 Task: Create a rule from the Routing list, Task moved to a section -> Set Priority in the project AtlasLine , set the section as To-Do and set the priority of the task as  High
Action: Mouse moved to (1197, 310)
Screenshot: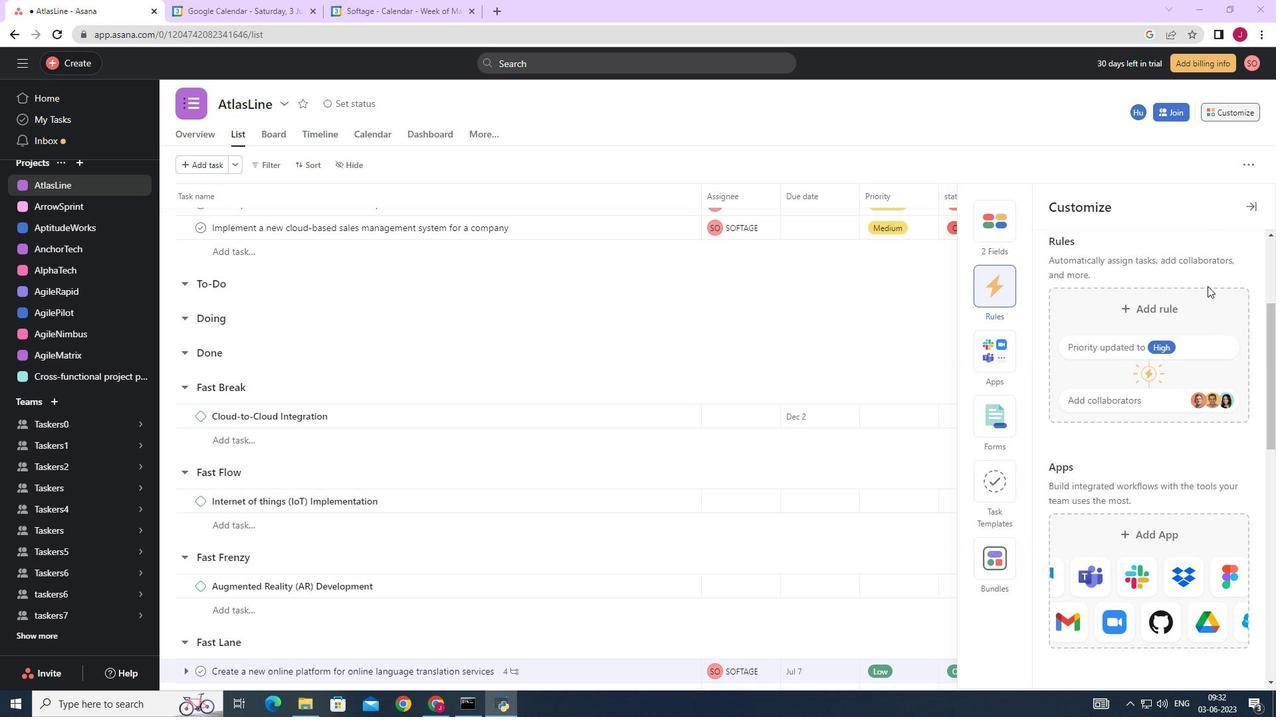 
Action: Mouse pressed left at (1197, 310)
Screenshot: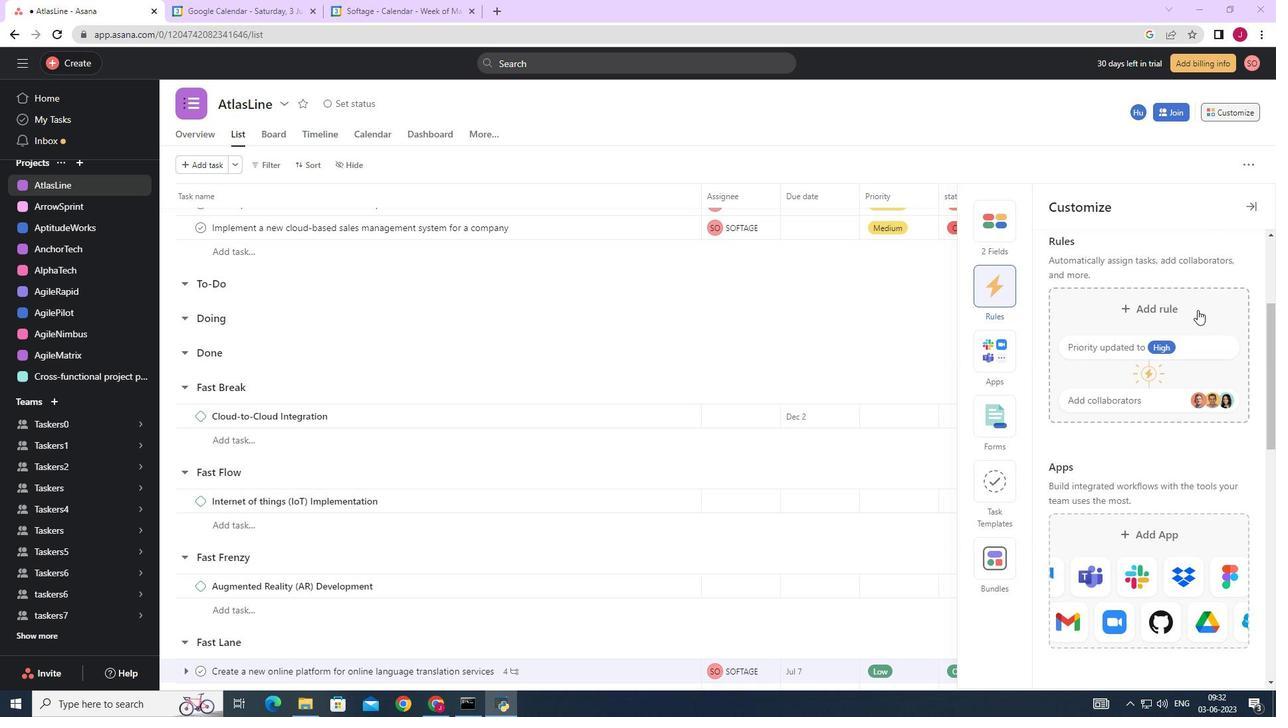 
Action: Mouse moved to (267, 176)
Screenshot: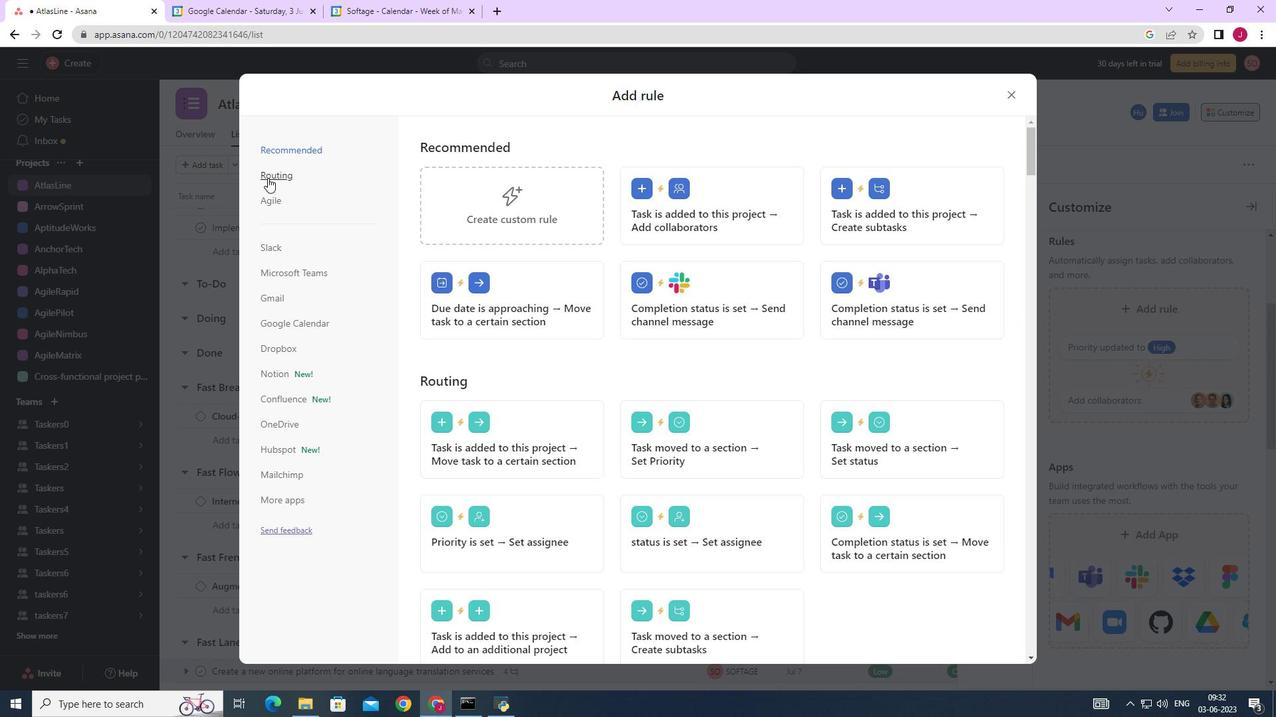 
Action: Mouse pressed left at (267, 176)
Screenshot: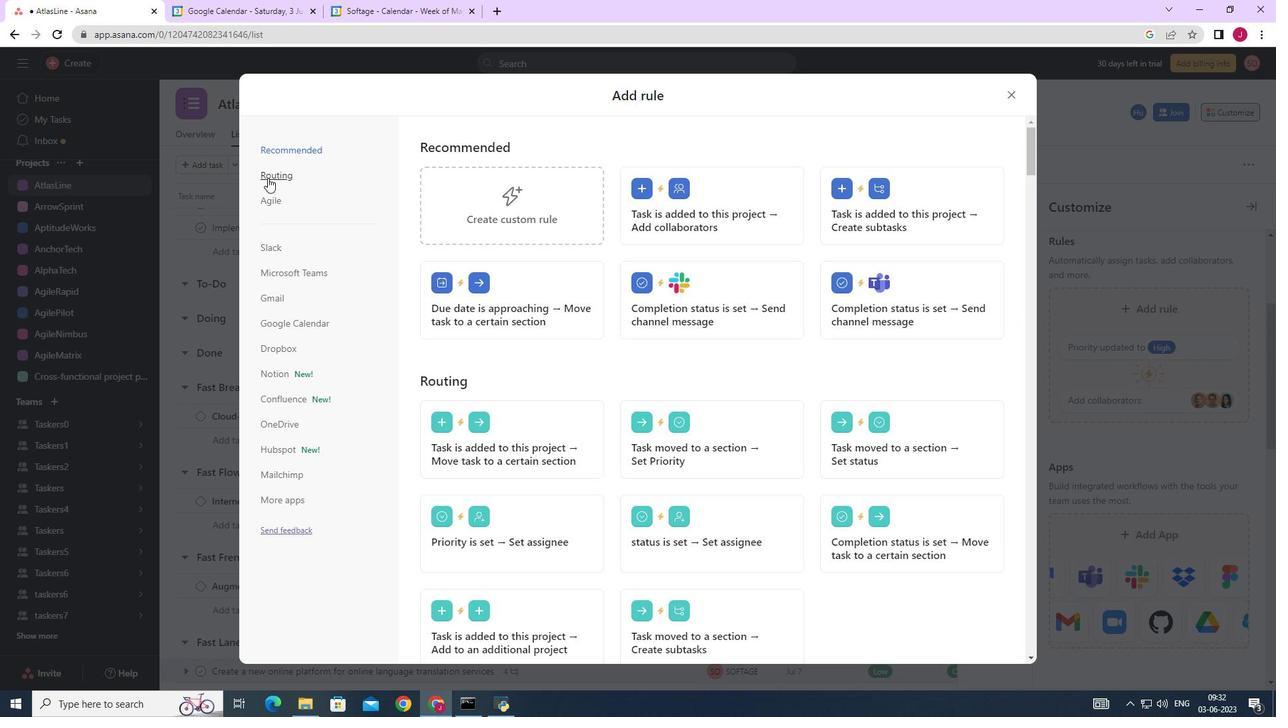 
Action: Mouse moved to (683, 215)
Screenshot: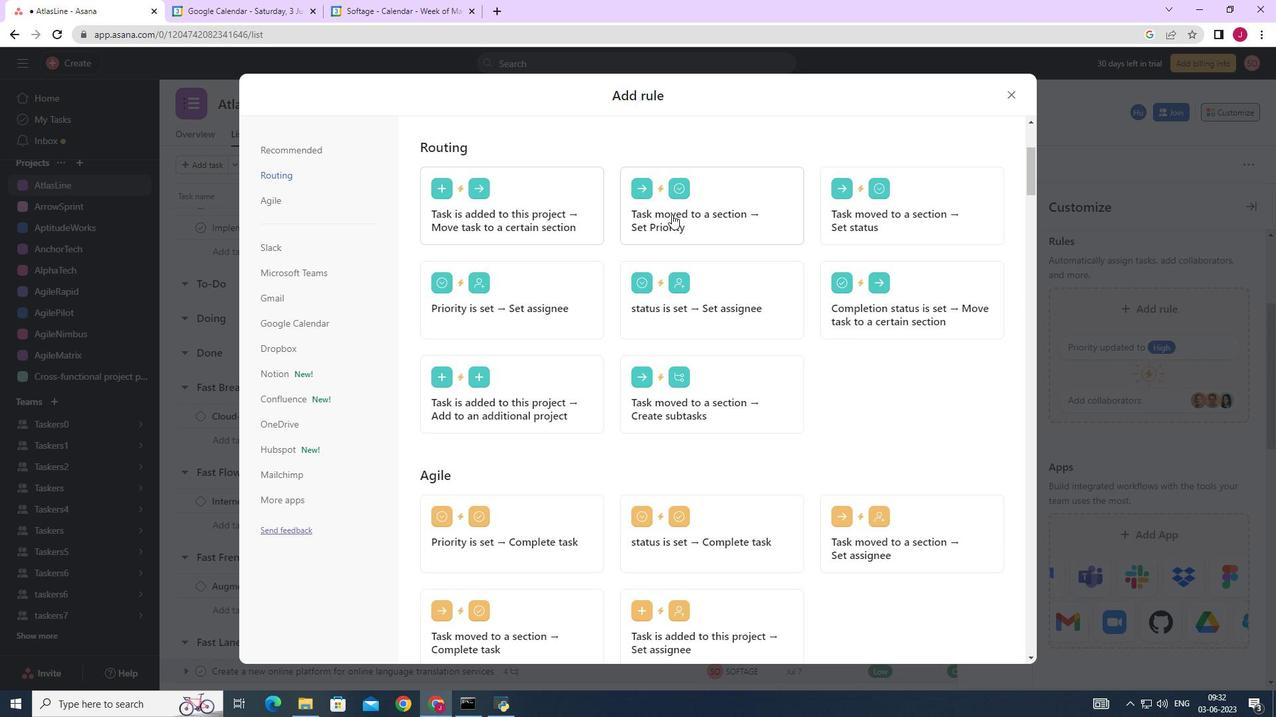 
Action: Mouse pressed left at (683, 215)
Screenshot: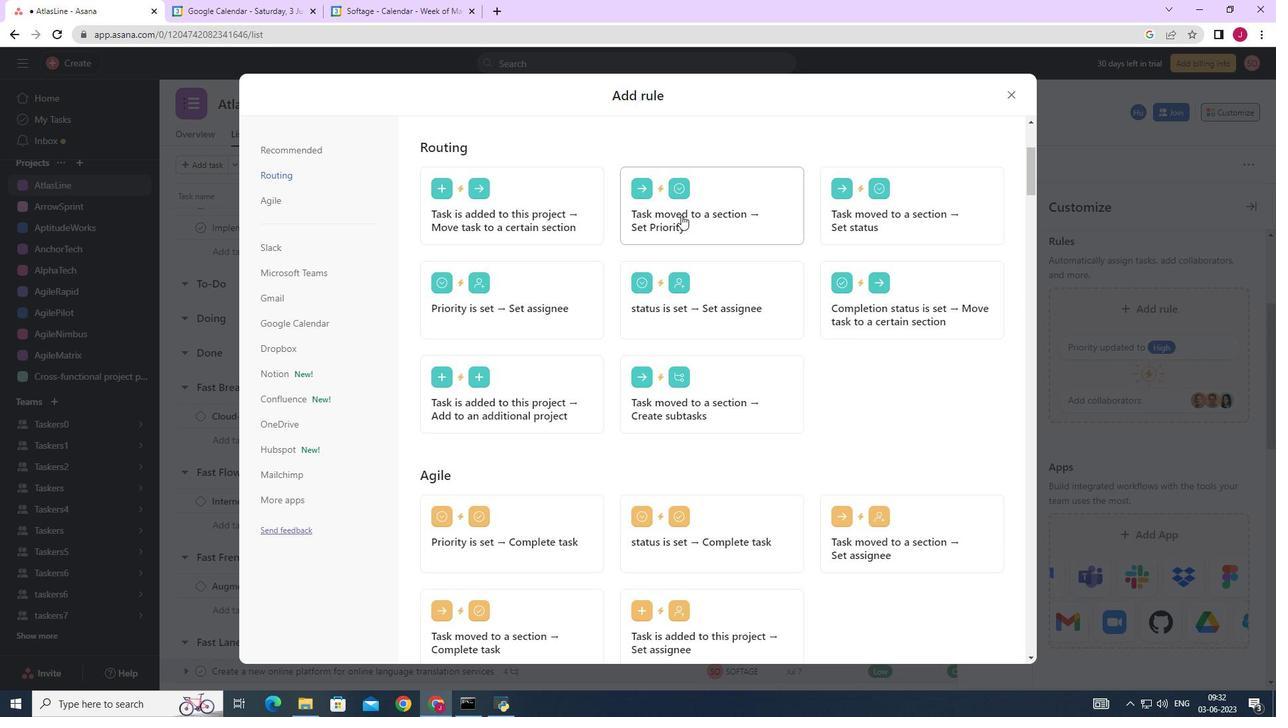 
Action: Mouse moved to (573, 349)
Screenshot: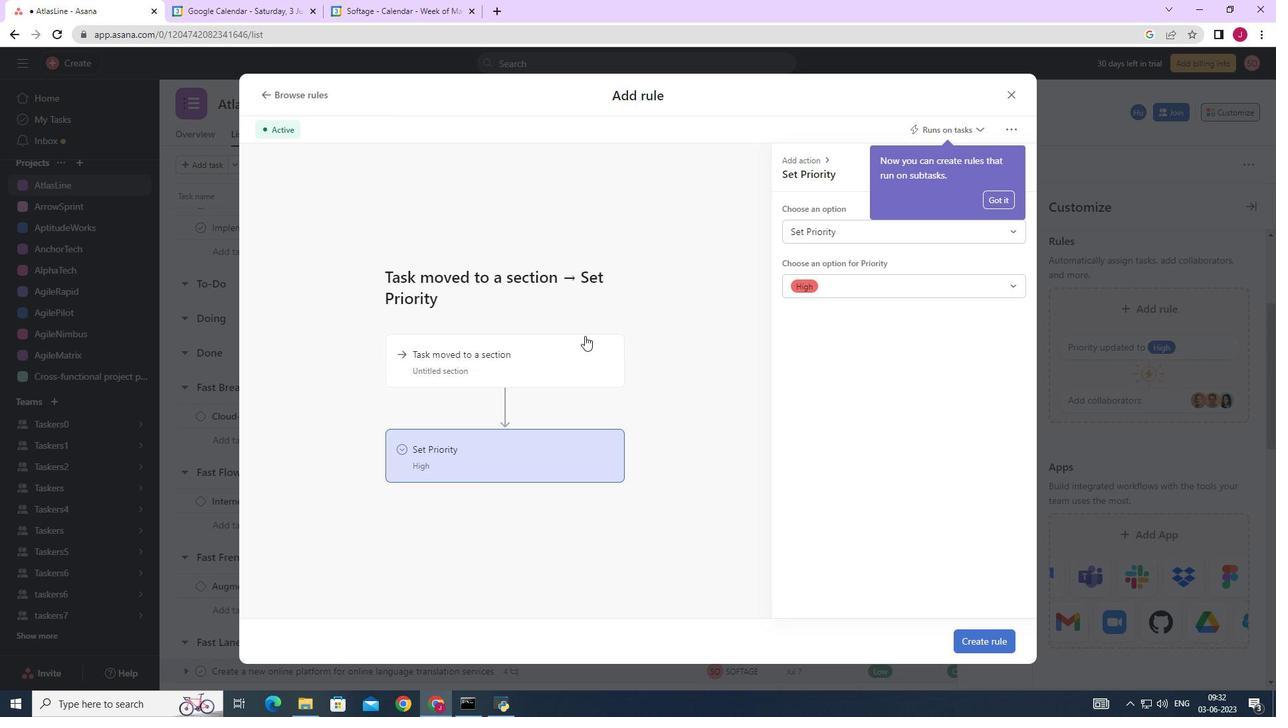 
Action: Mouse pressed left at (573, 349)
Screenshot: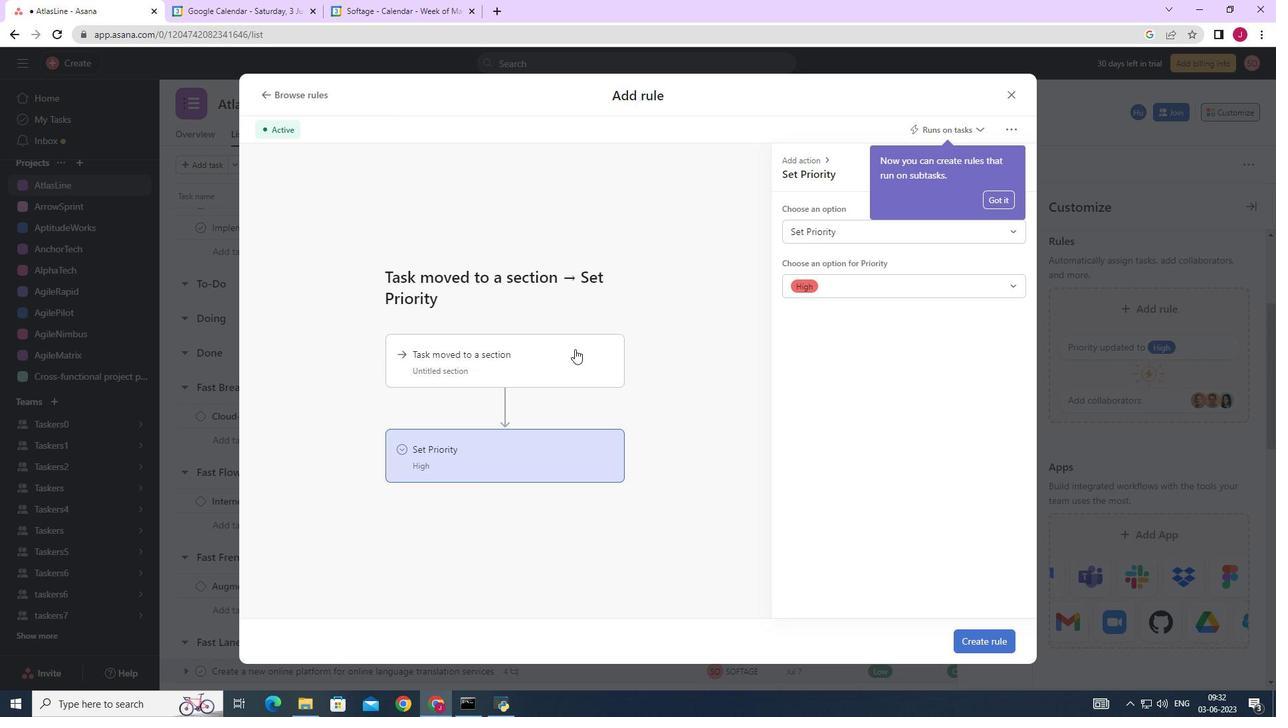 
Action: Mouse moved to (804, 228)
Screenshot: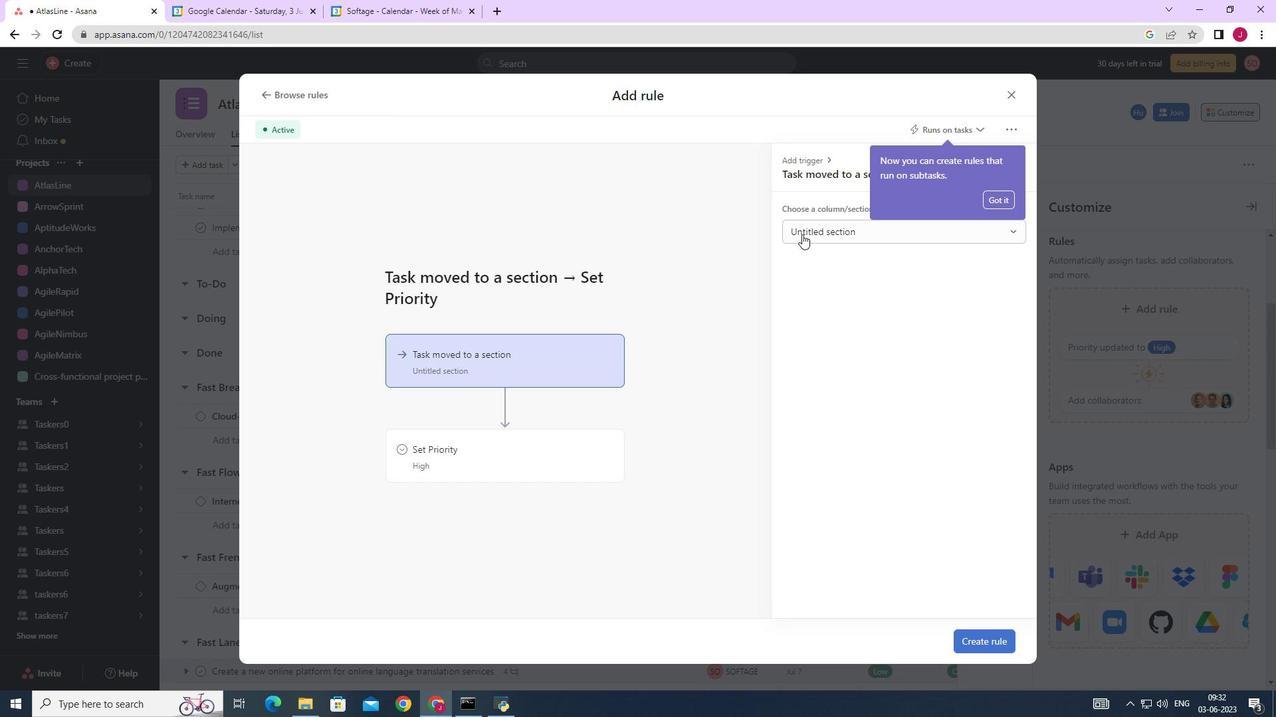
Action: Mouse pressed left at (804, 228)
Screenshot: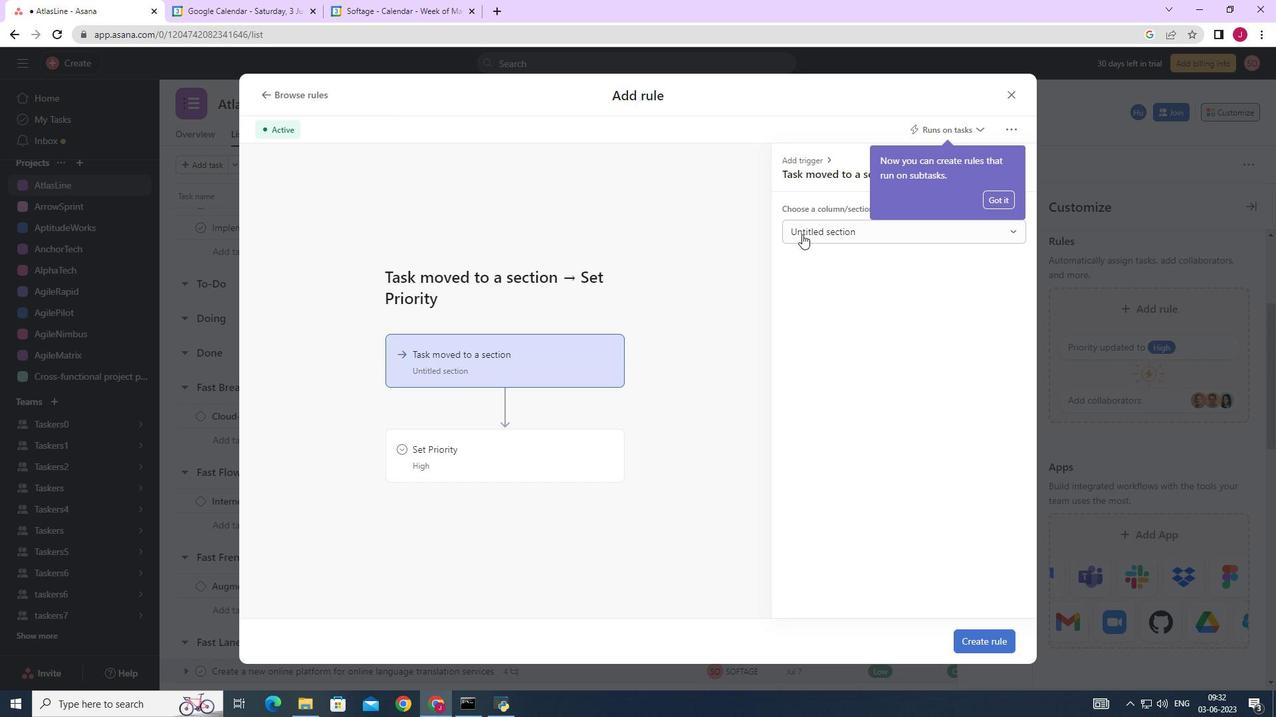 
Action: Mouse moved to (812, 281)
Screenshot: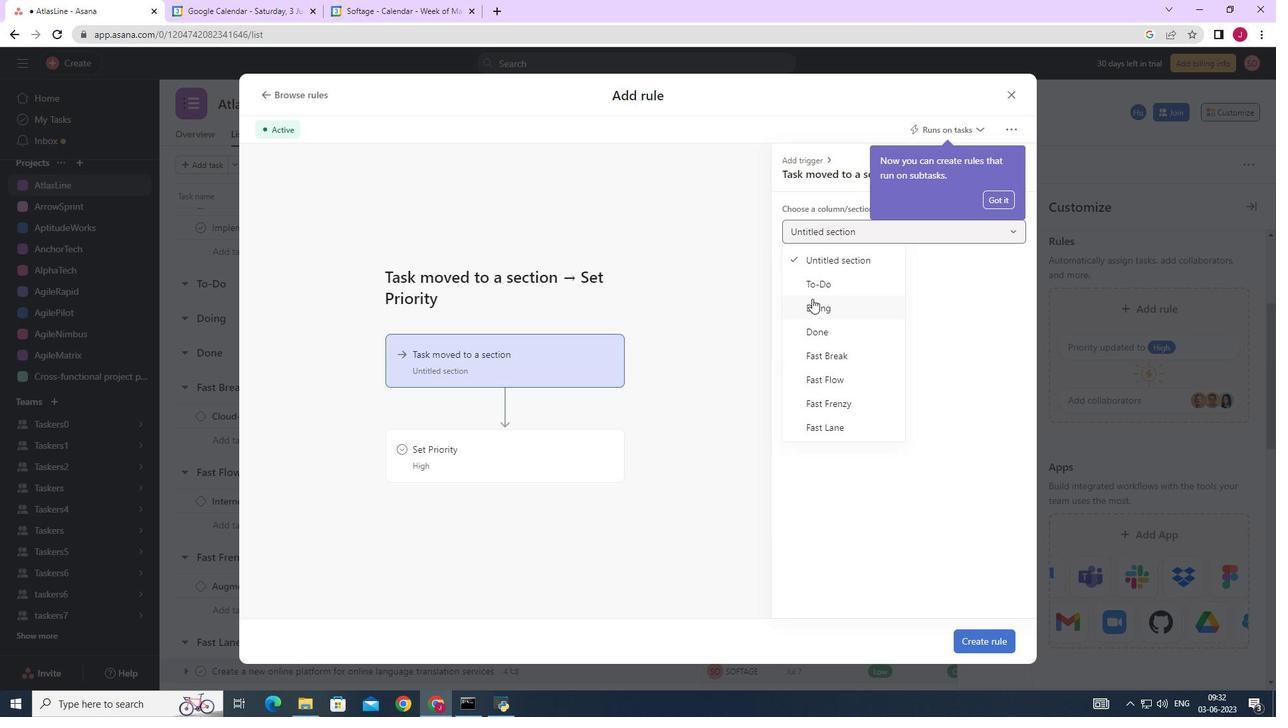 
Action: Mouse pressed left at (812, 281)
Screenshot: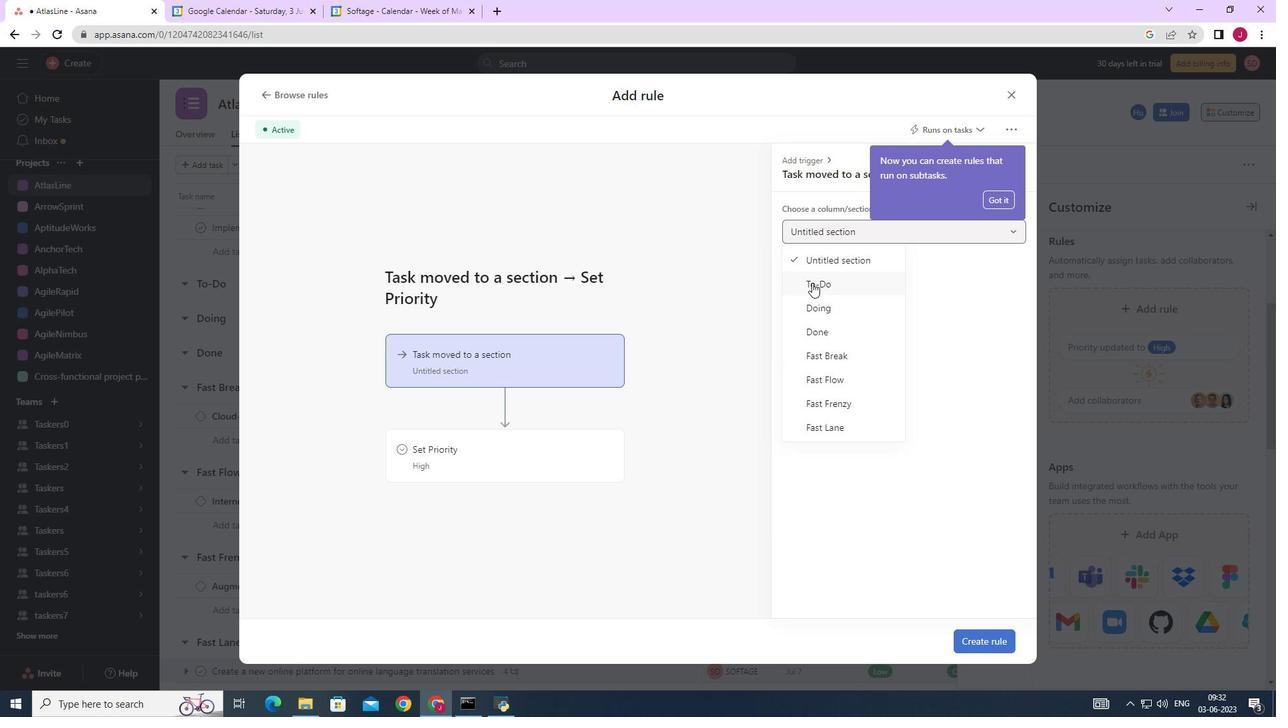 
Action: Mouse moved to (531, 461)
Screenshot: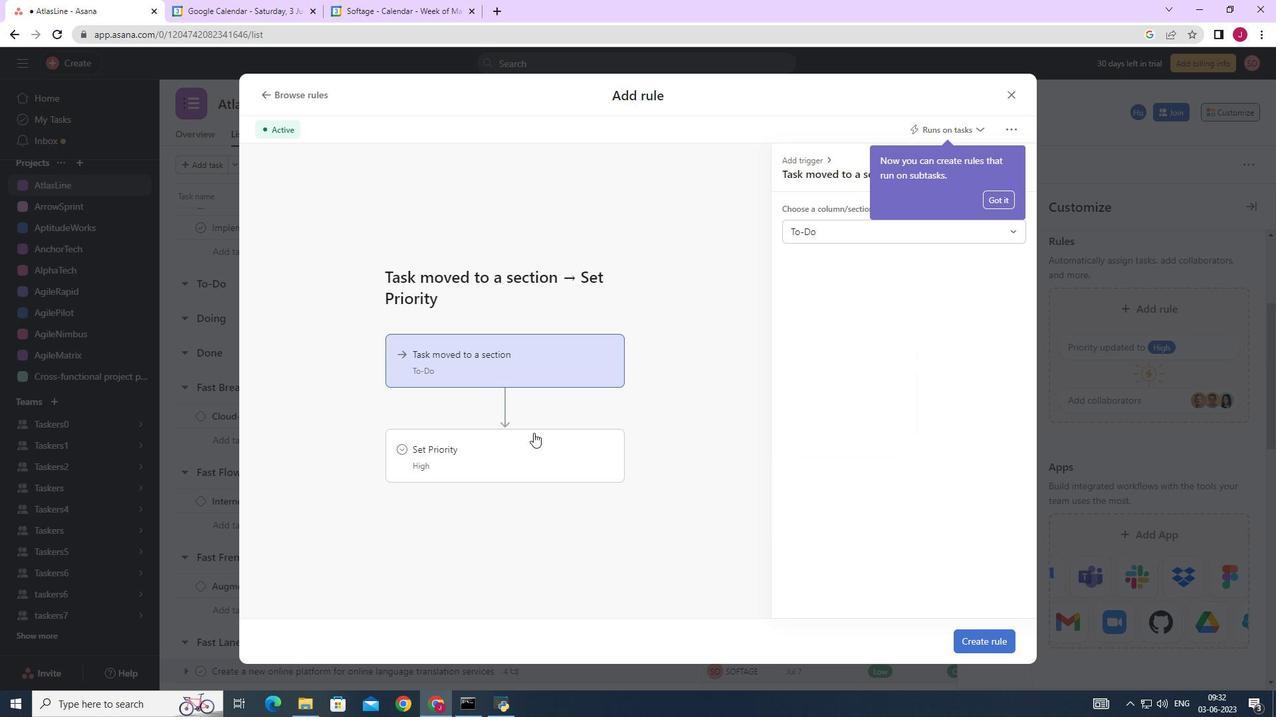 
Action: Mouse pressed left at (531, 461)
Screenshot: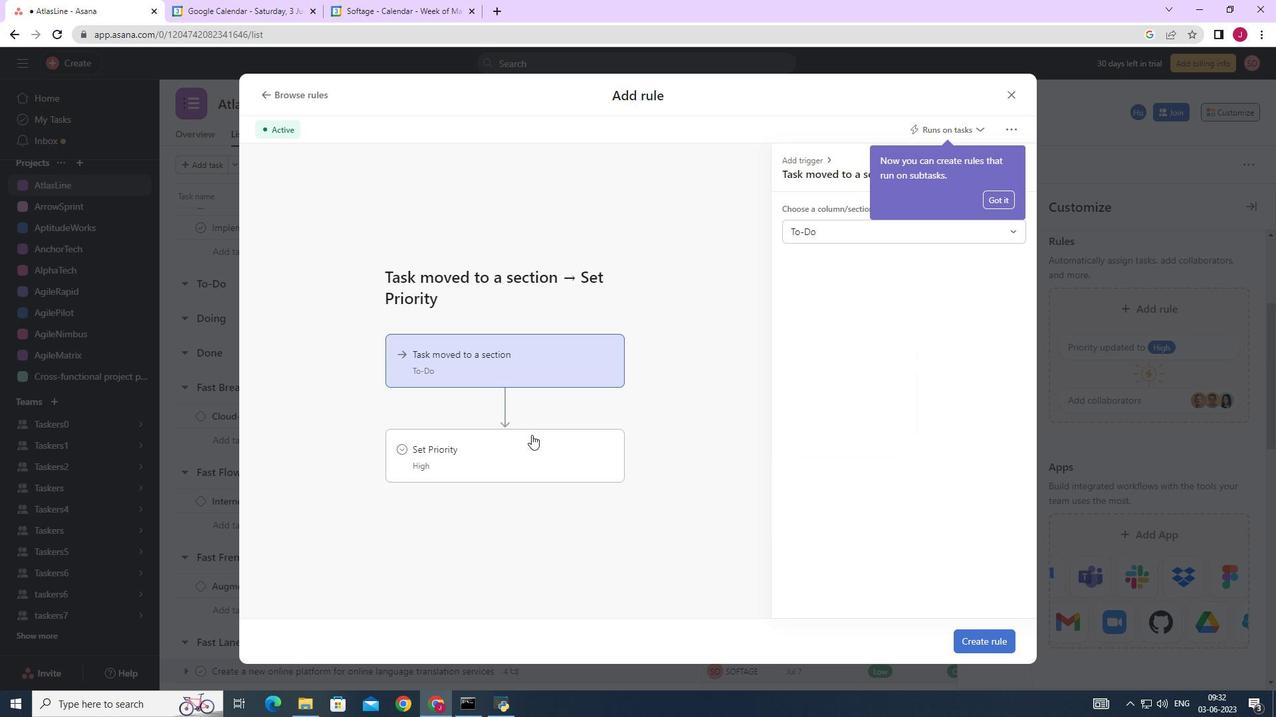 
Action: Mouse moved to (829, 225)
Screenshot: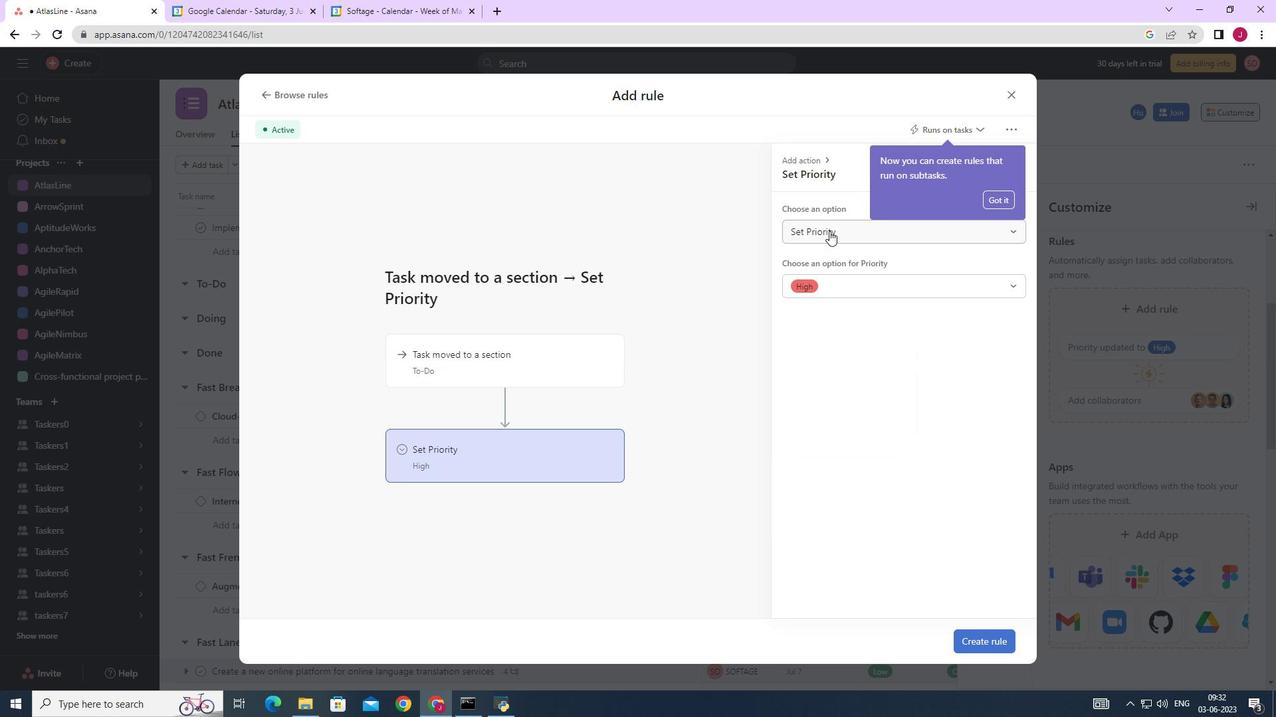 
Action: Mouse pressed left at (829, 225)
Screenshot: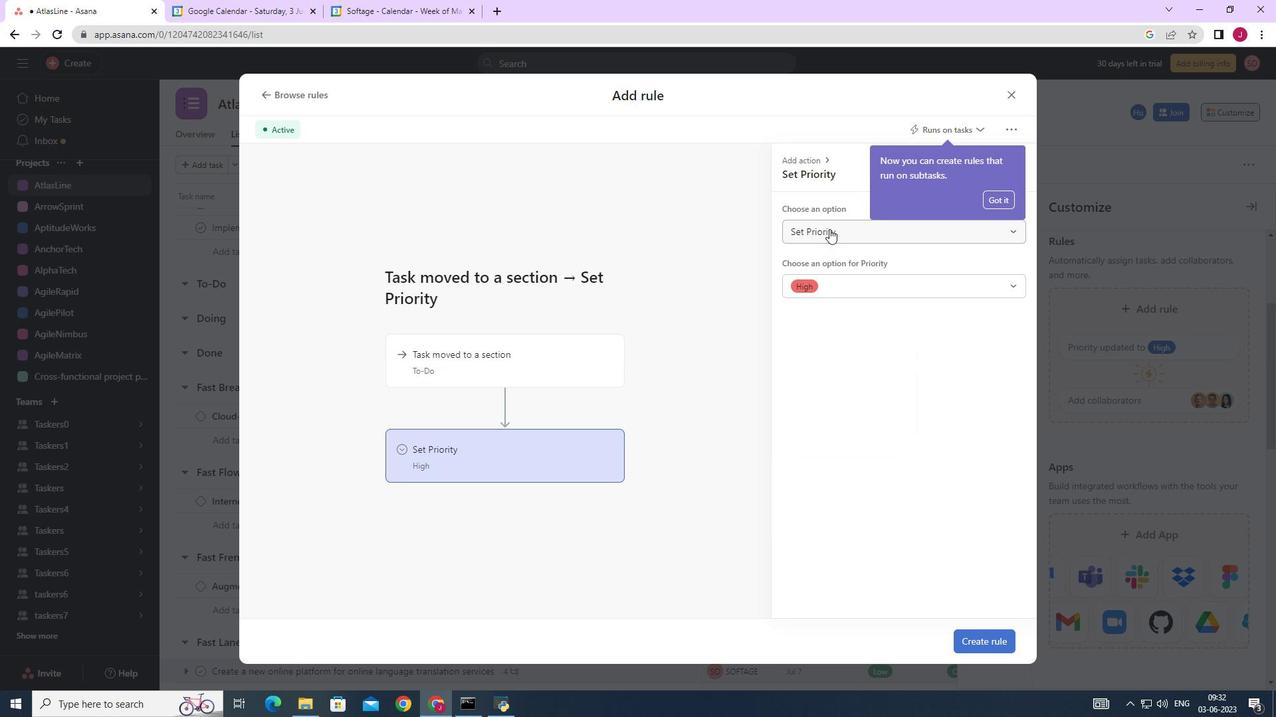 
Action: Mouse moved to (832, 262)
Screenshot: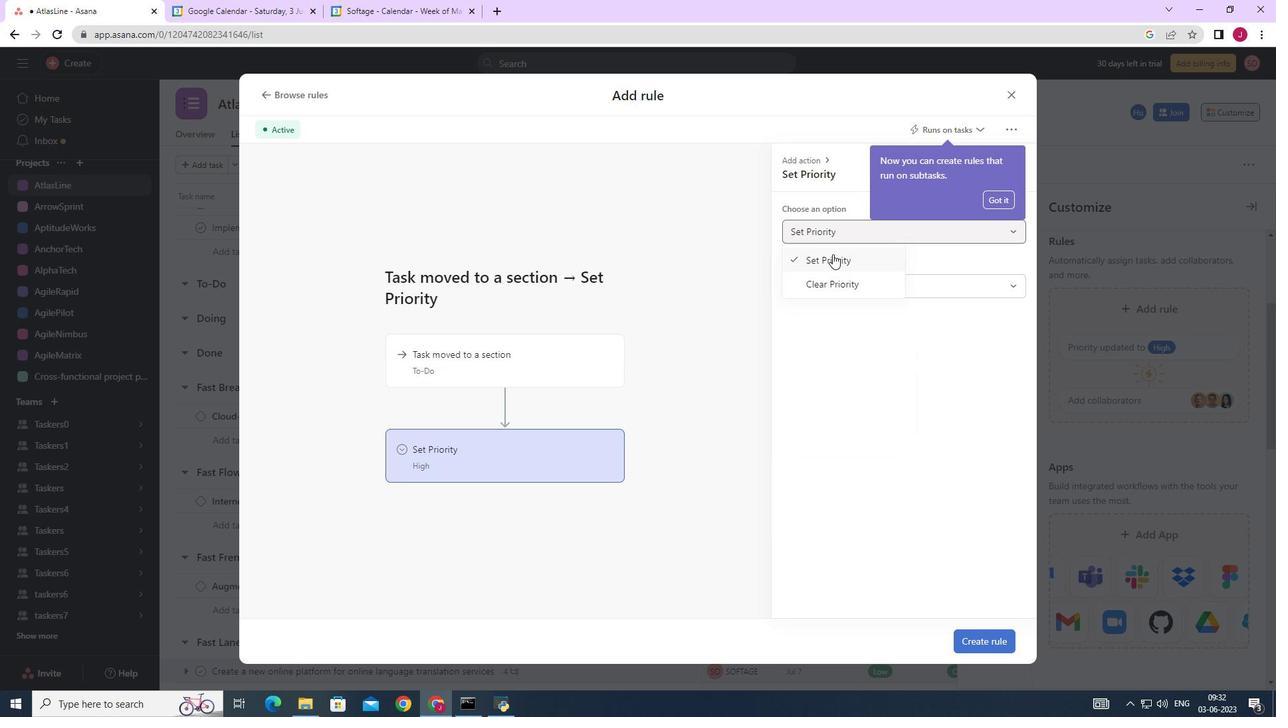 
Action: Mouse pressed left at (832, 262)
Screenshot: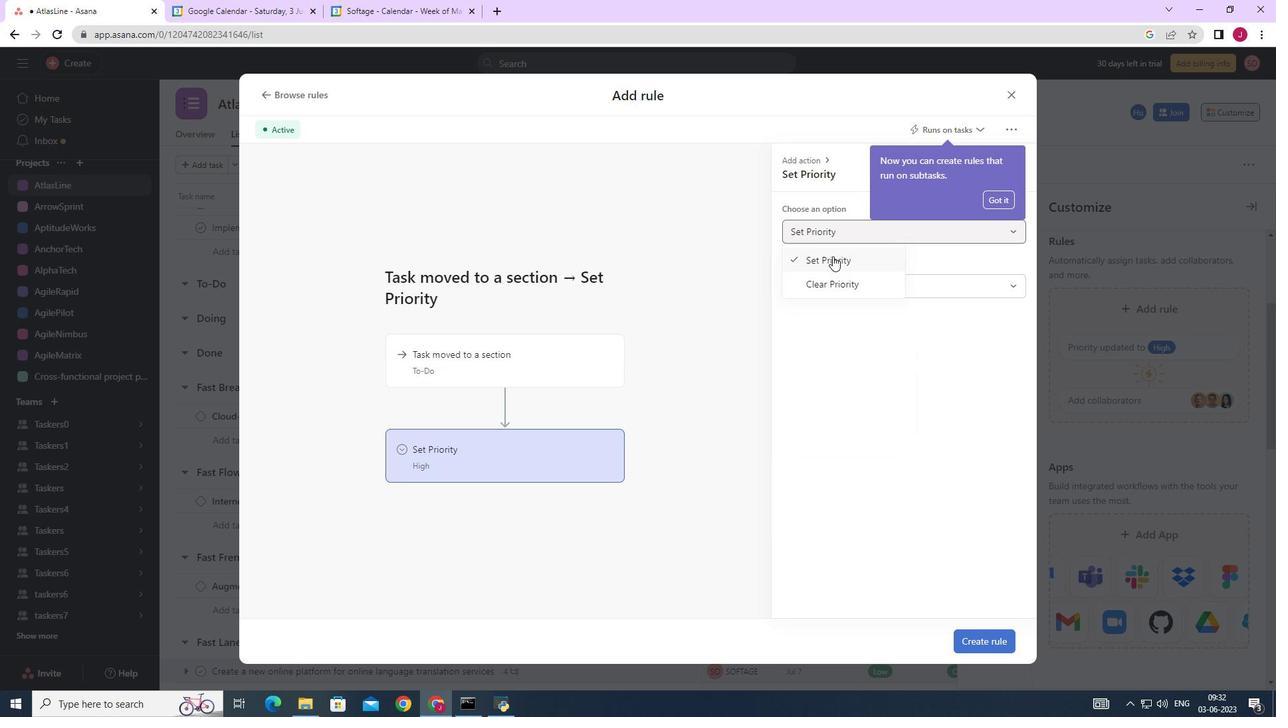 
Action: Mouse moved to (976, 644)
Screenshot: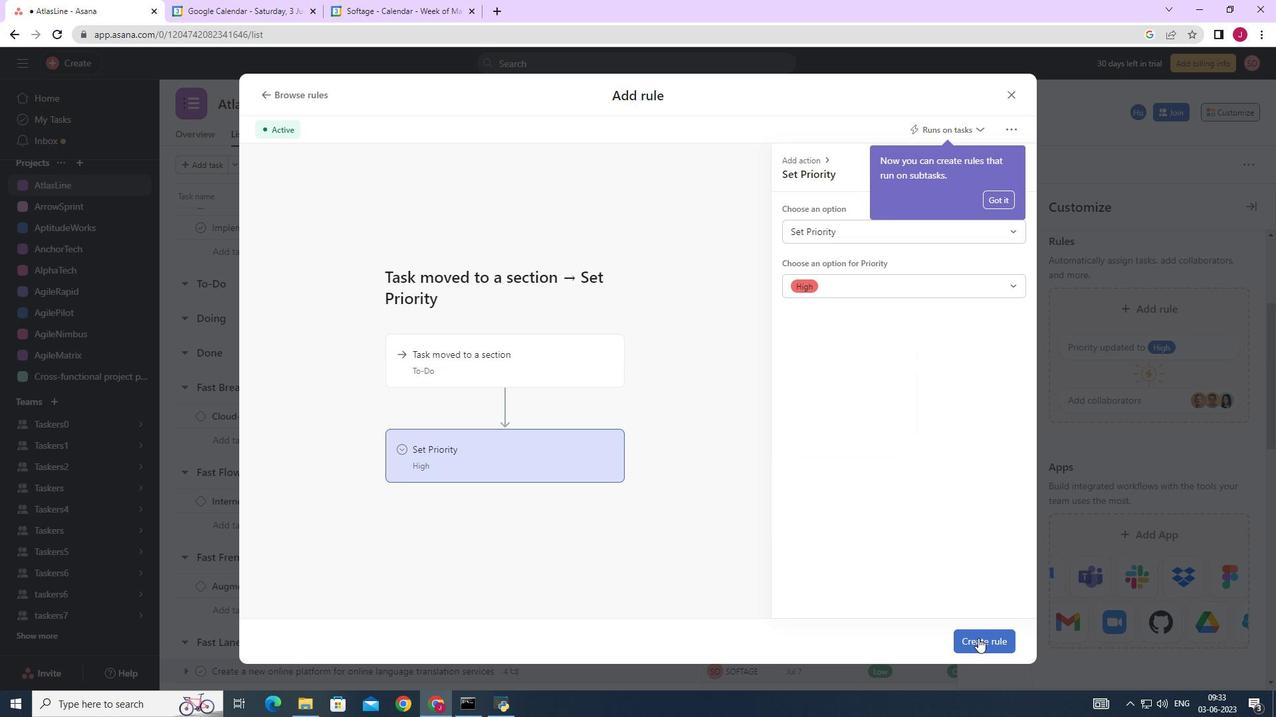 
Action: Mouse pressed left at (976, 644)
Screenshot: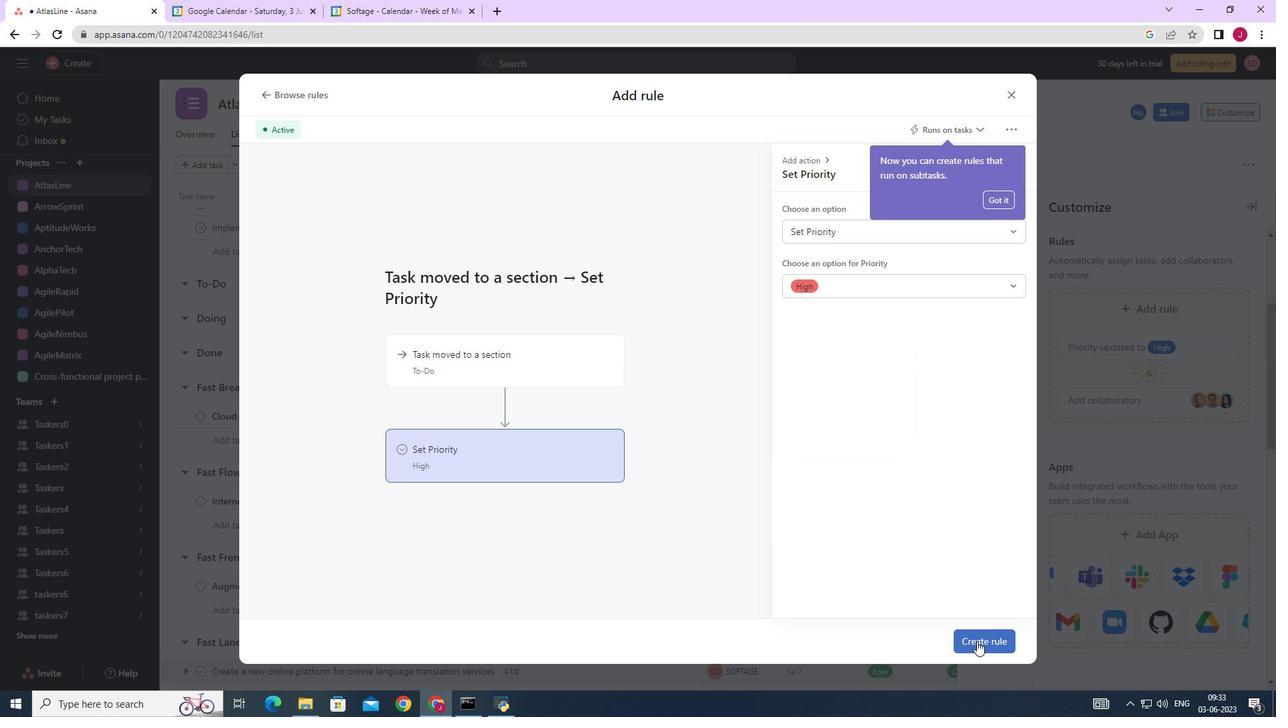
Action: Mouse moved to (881, 538)
Screenshot: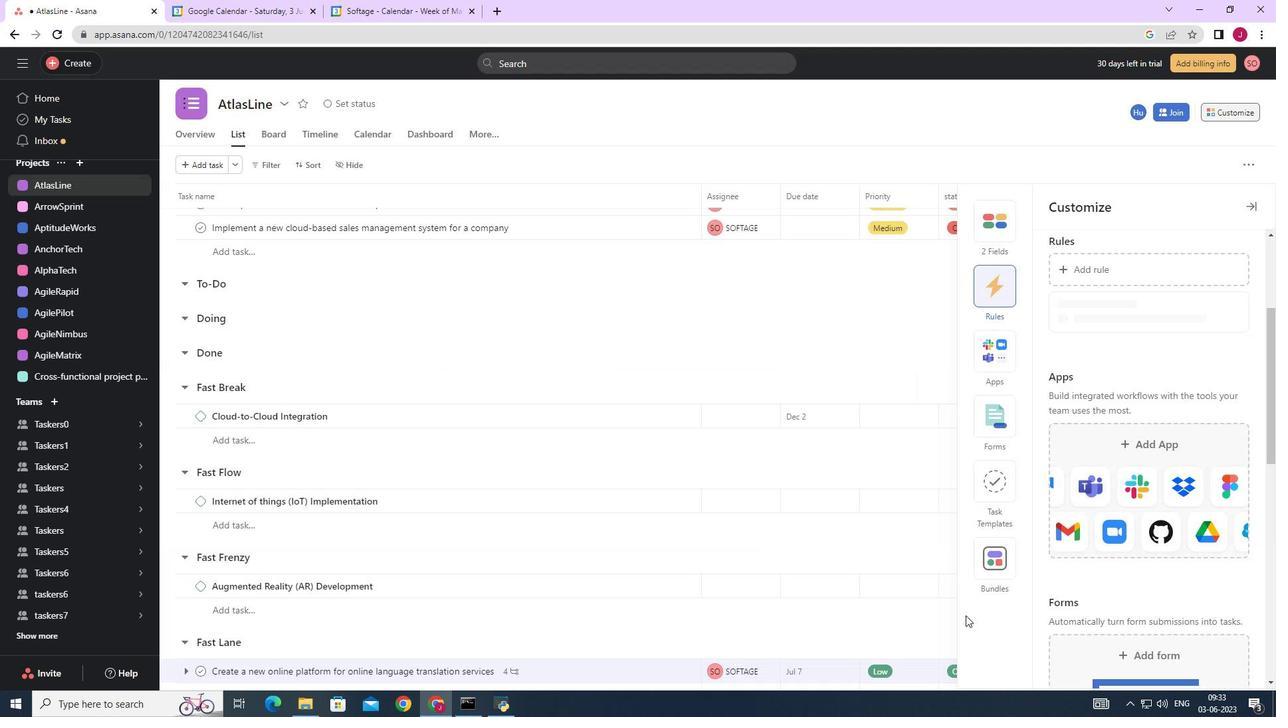 
